 Task: Start a Sprint called Sprint0015 in Scrum Project Project0005 in Jira
Action: Mouse moved to (484, 542)
Screenshot: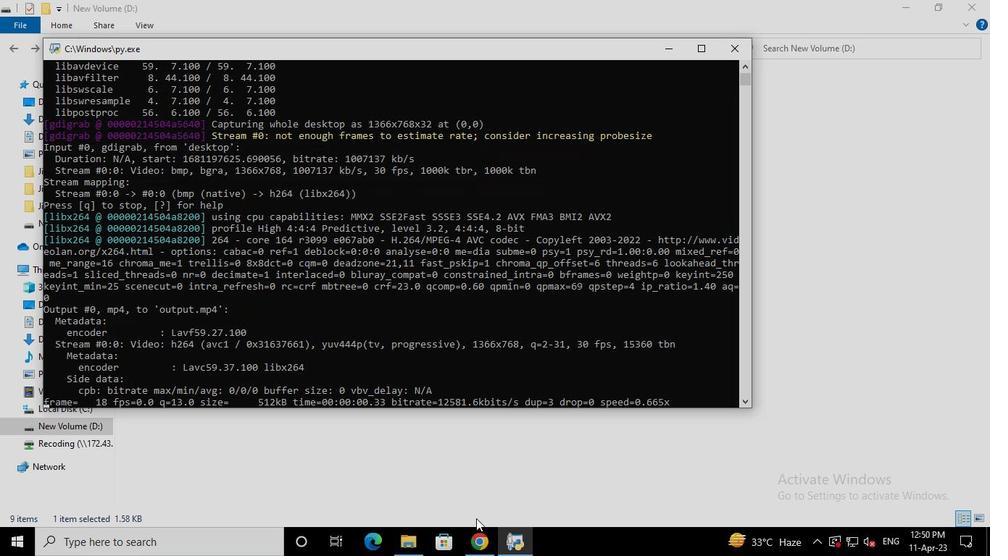 
Action: Mouse pressed left at (484, 542)
Screenshot: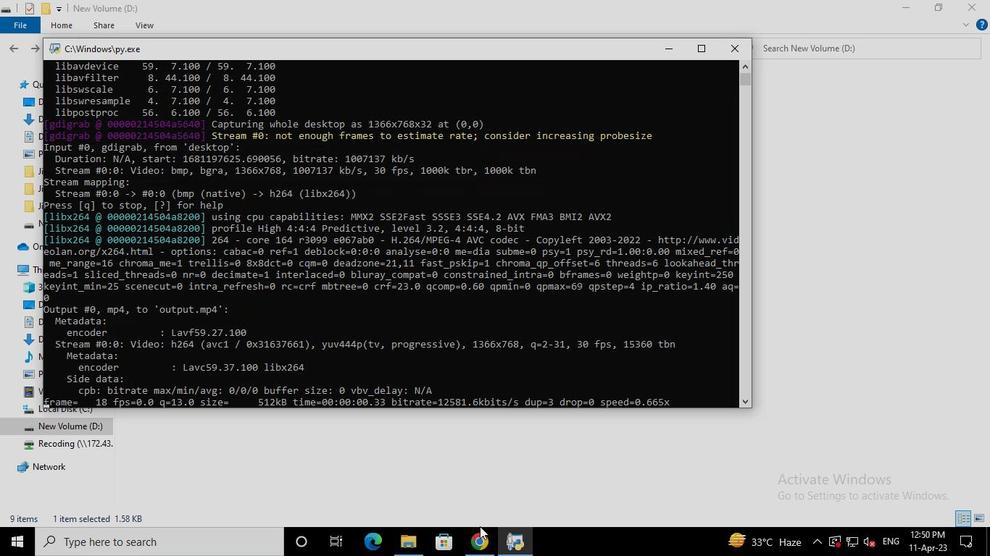 
Action: Mouse moved to (81, 223)
Screenshot: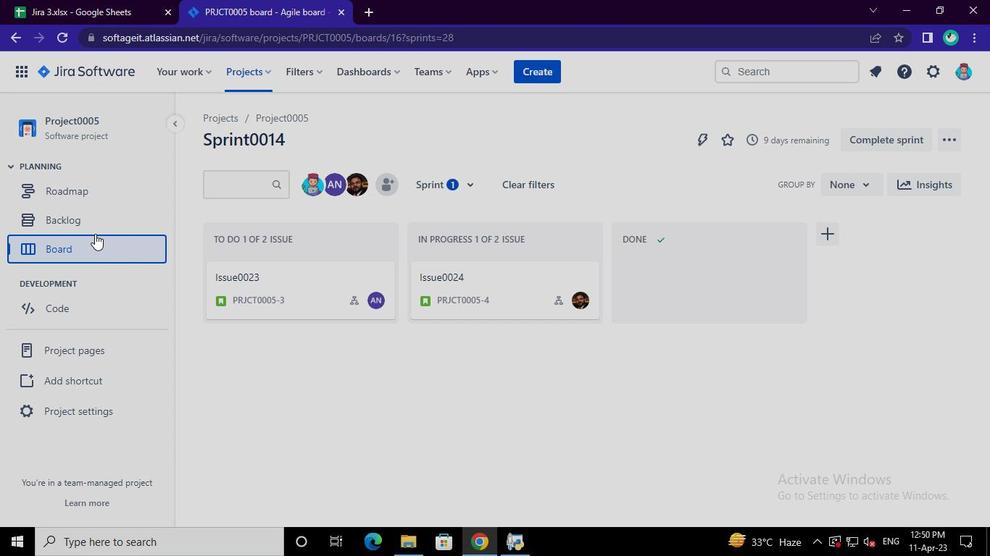 
Action: Mouse pressed left at (81, 223)
Screenshot: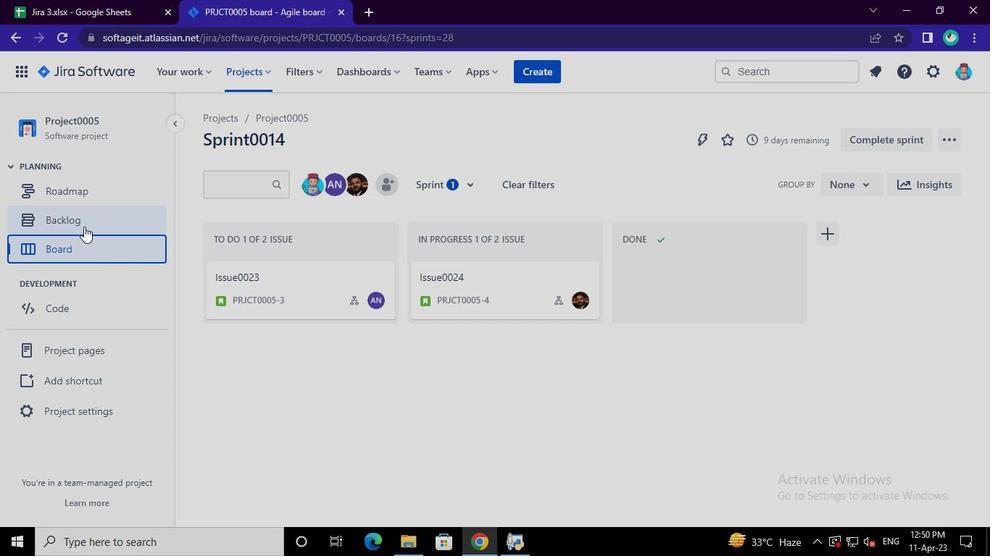 
Action: Mouse moved to (874, 329)
Screenshot: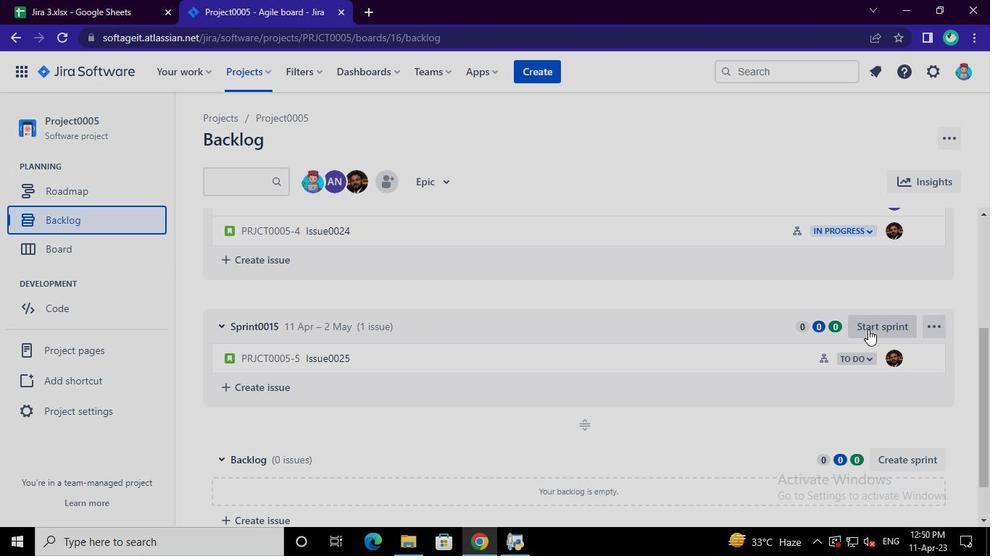 
Action: Mouse pressed left at (874, 329)
Screenshot: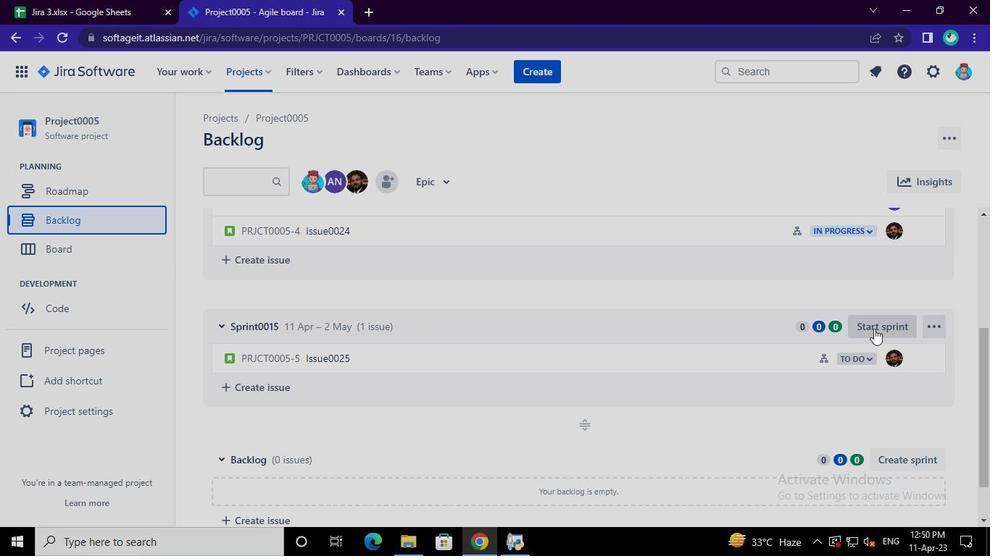 
Action: Mouse moved to (608, 445)
Screenshot: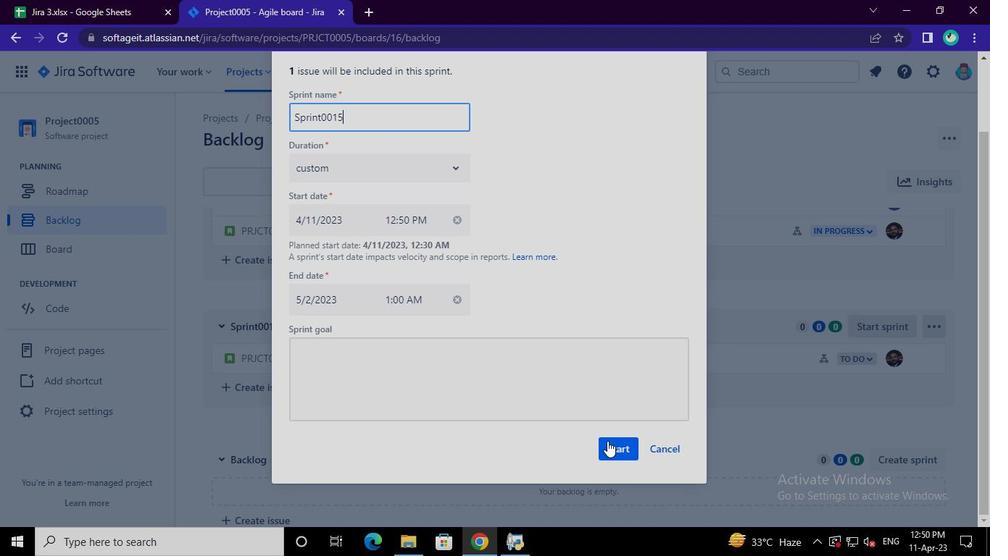 
Action: Mouse pressed left at (608, 445)
Screenshot: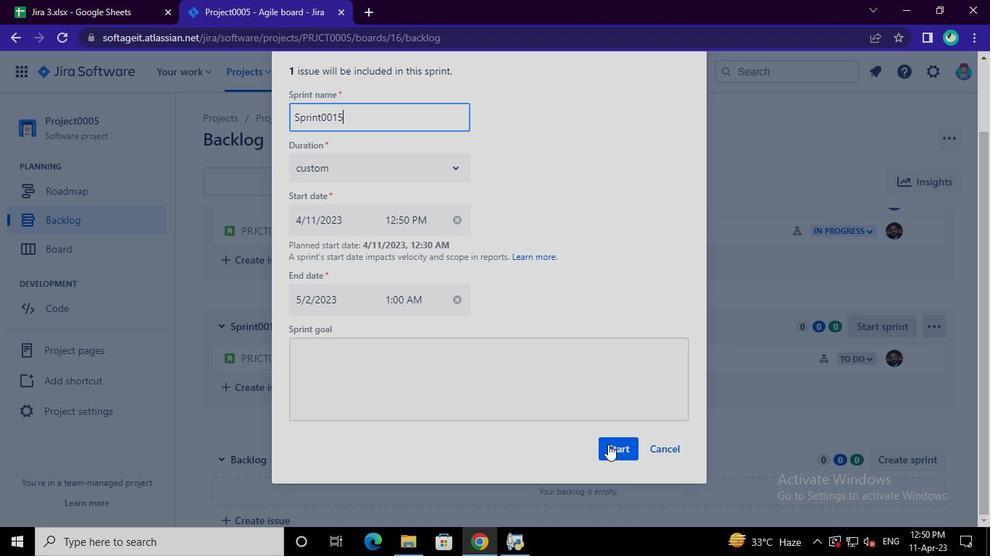 
Action: Mouse moved to (513, 536)
Screenshot: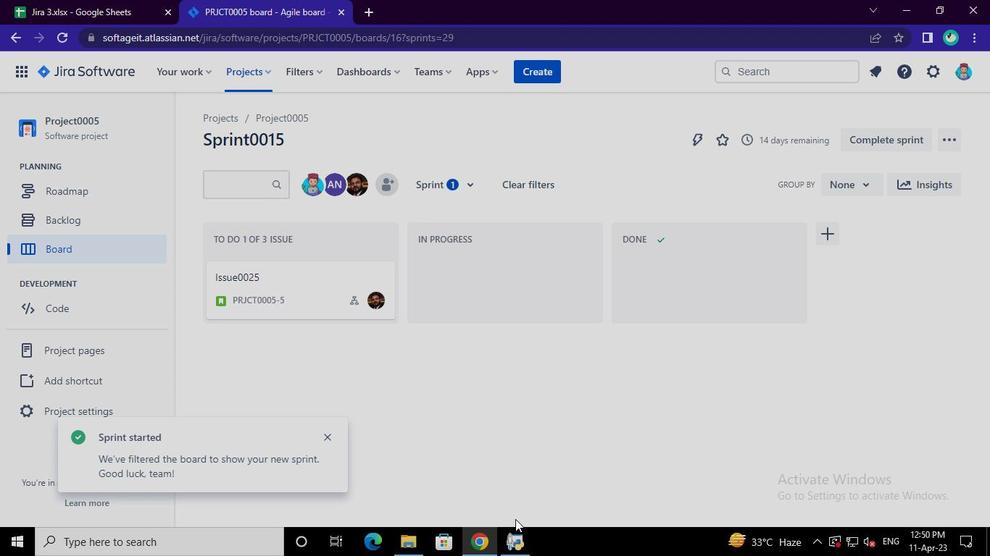 
Action: Mouse pressed left at (513, 536)
Screenshot: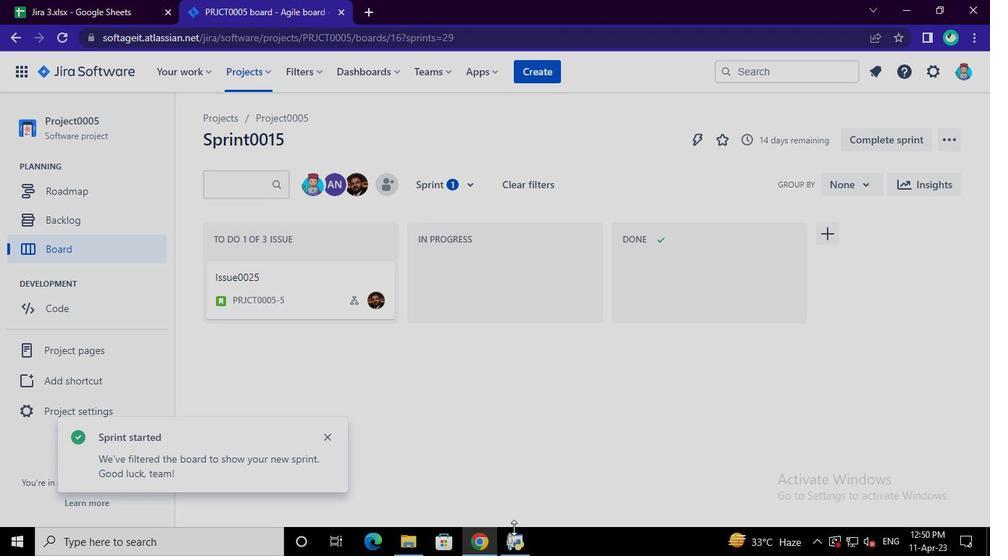 
Action: Mouse moved to (740, 45)
Screenshot: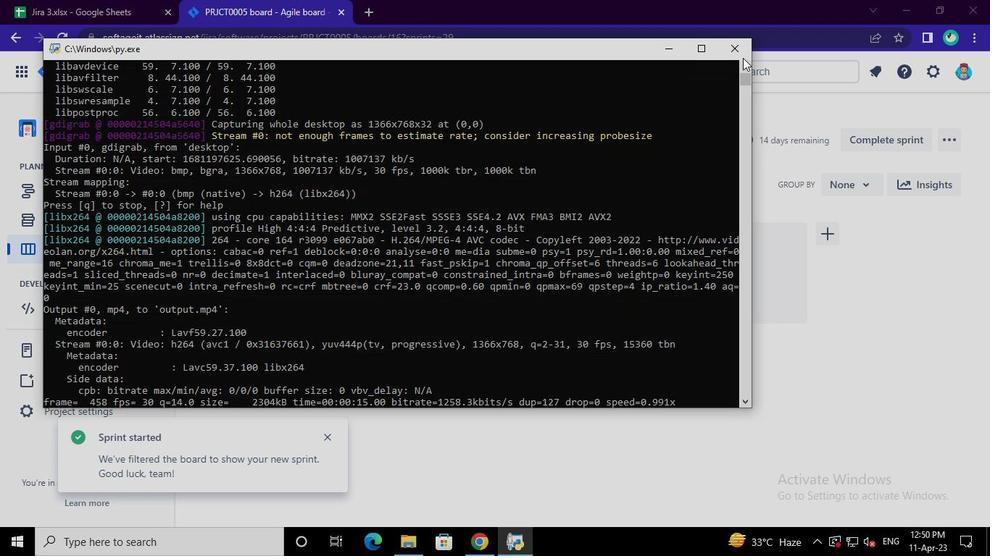 
Action: Mouse pressed left at (740, 45)
Screenshot: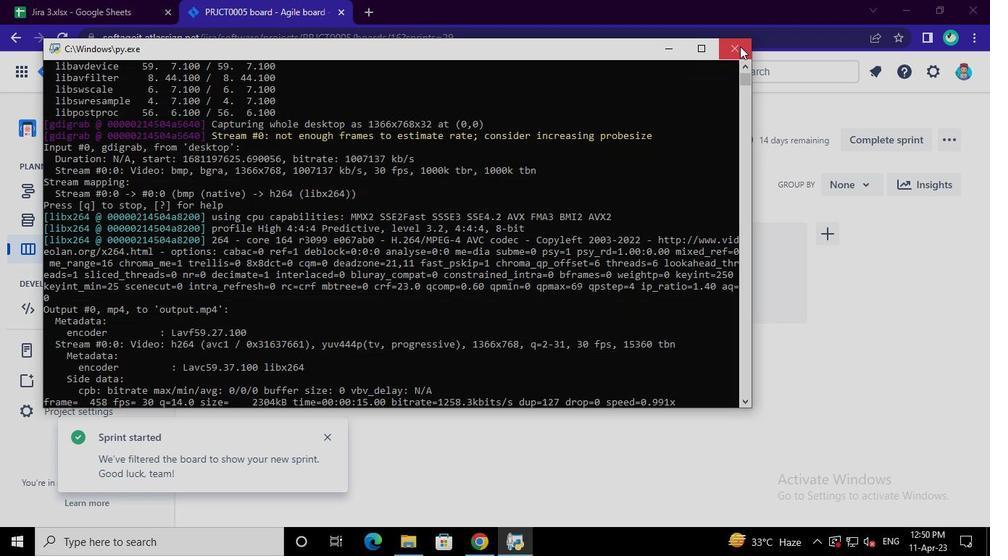 
